 Task: Arrange a 60-minute meeting to discuss sustainability goals and initiatives.
Action: Mouse moved to (111, 115)
Screenshot: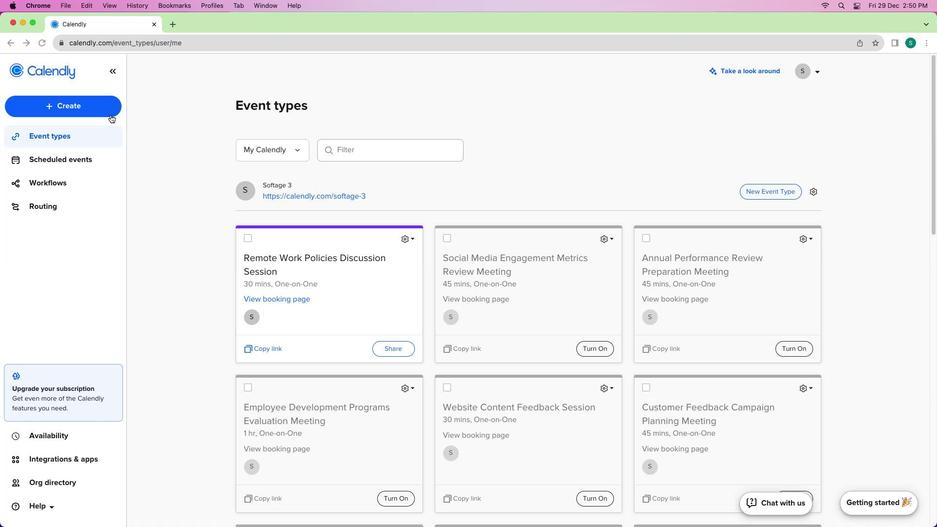 
Action: Mouse pressed left at (111, 115)
Screenshot: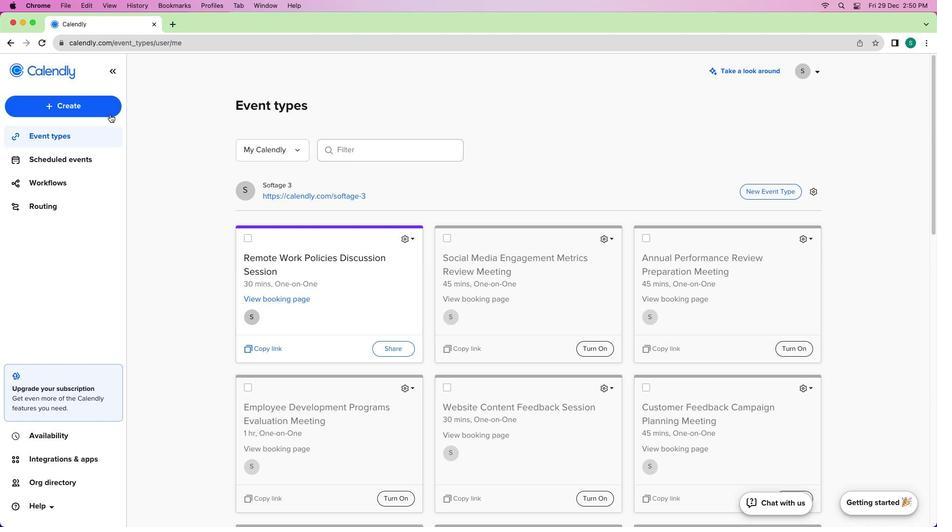 
Action: Mouse moved to (106, 112)
Screenshot: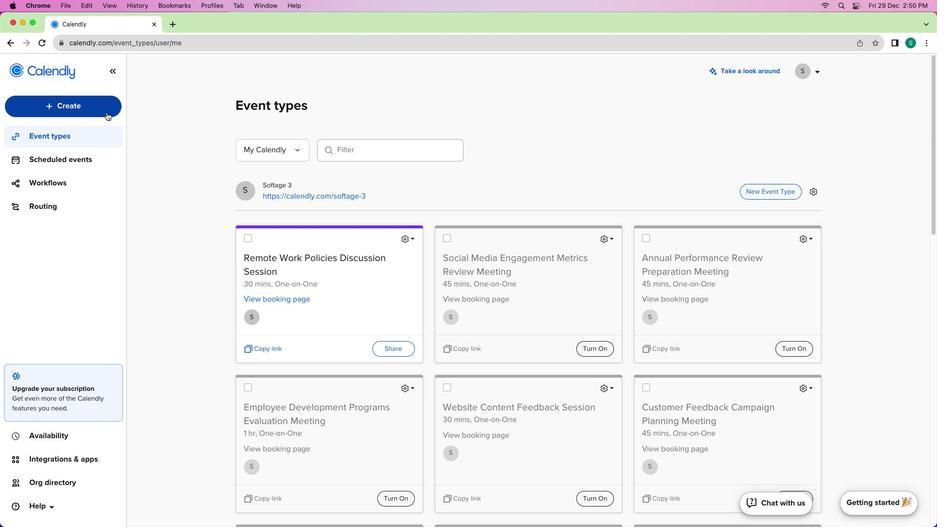 
Action: Mouse pressed left at (106, 112)
Screenshot: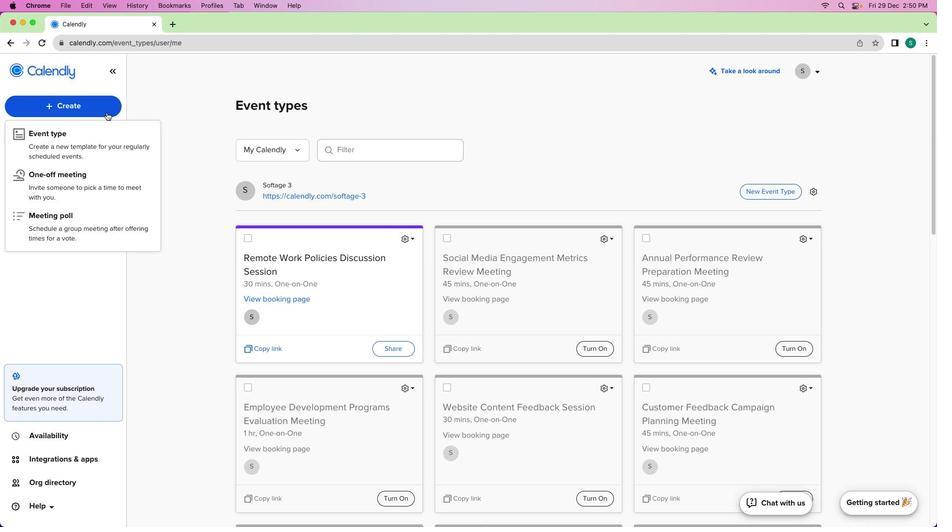 
Action: Mouse moved to (97, 140)
Screenshot: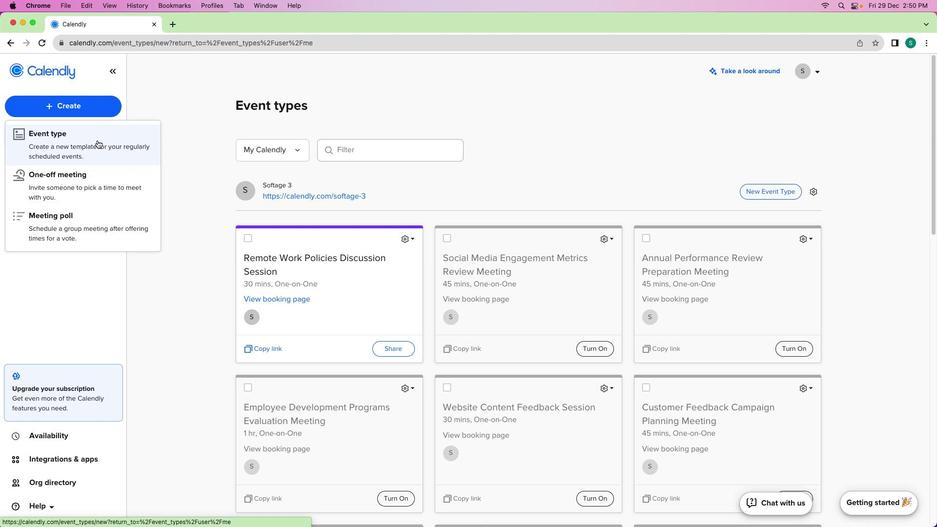 
Action: Mouse pressed left at (97, 140)
Screenshot: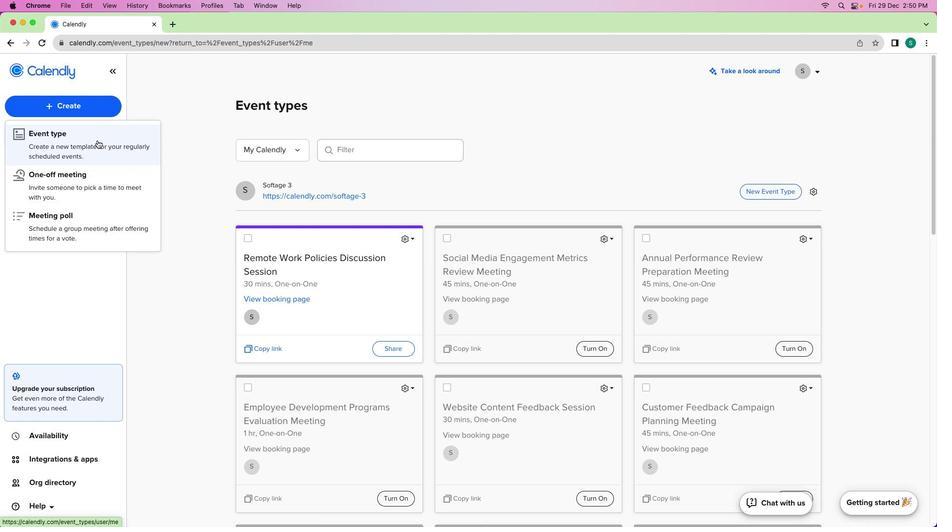 
Action: Mouse moved to (353, 196)
Screenshot: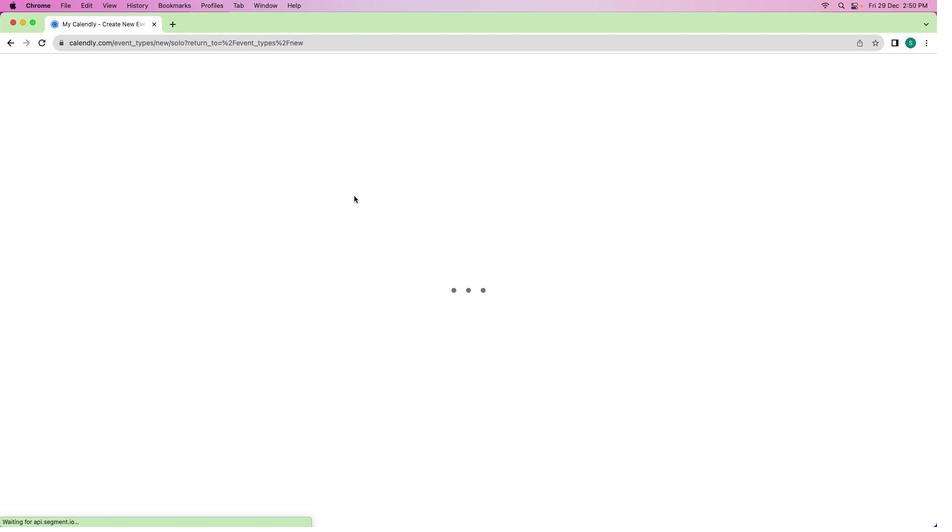 
Action: Mouse pressed left at (353, 196)
Screenshot: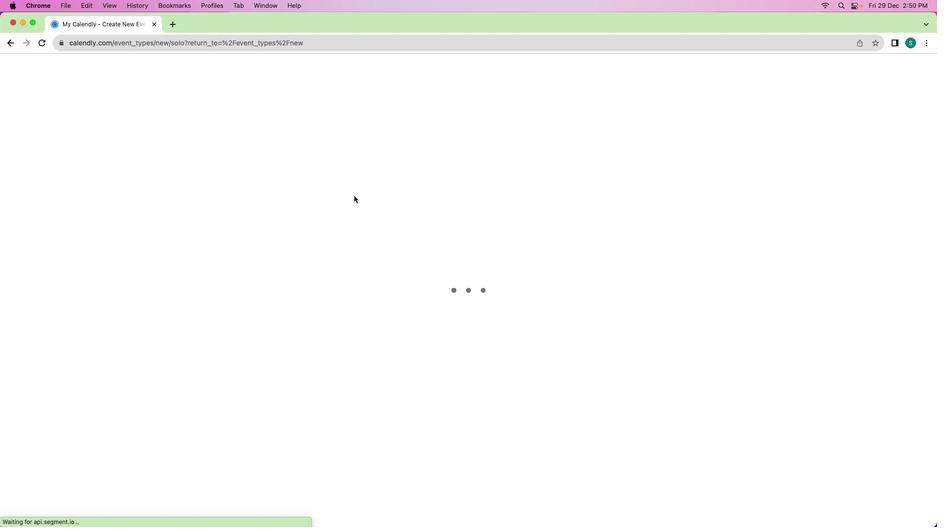 
Action: Mouse moved to (162, 155)
Screenshot: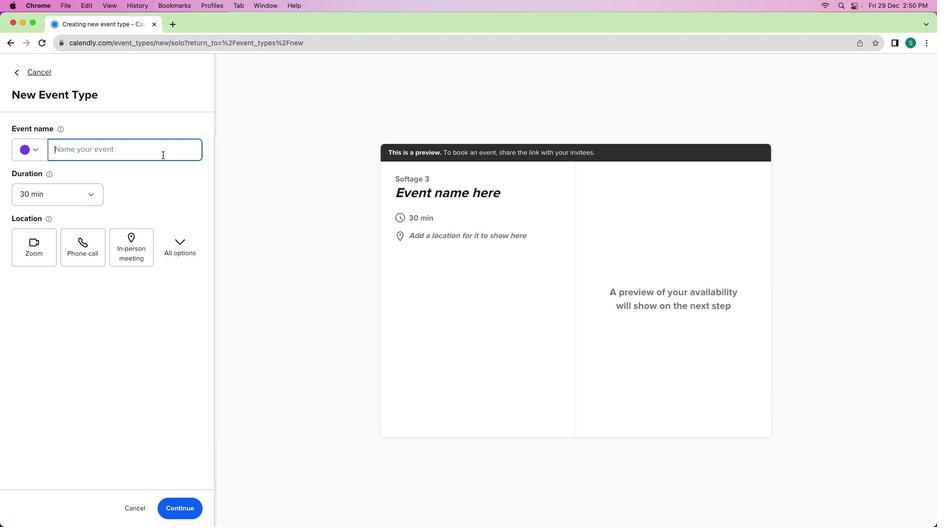 
Action: Mouse pressed left at (162, 155)
Screenshot: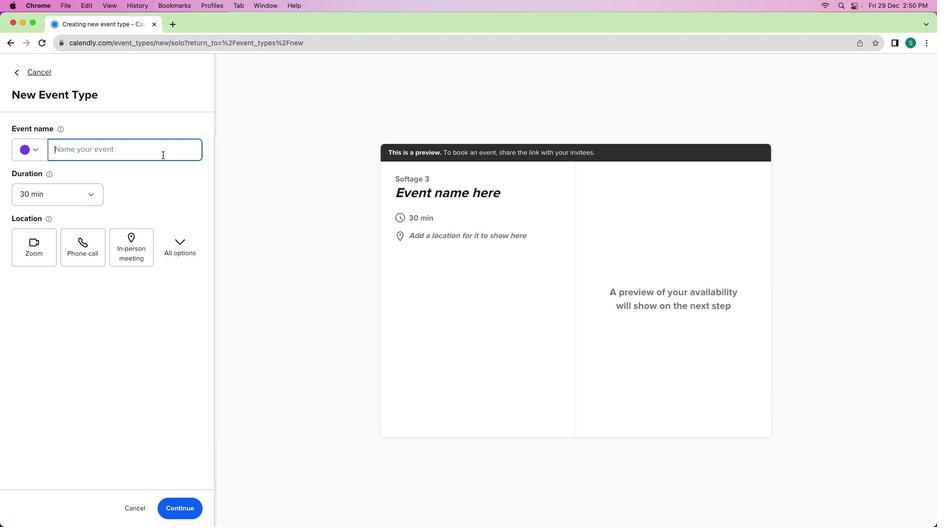 
Action: Key pressed Key.shift
Screenshot: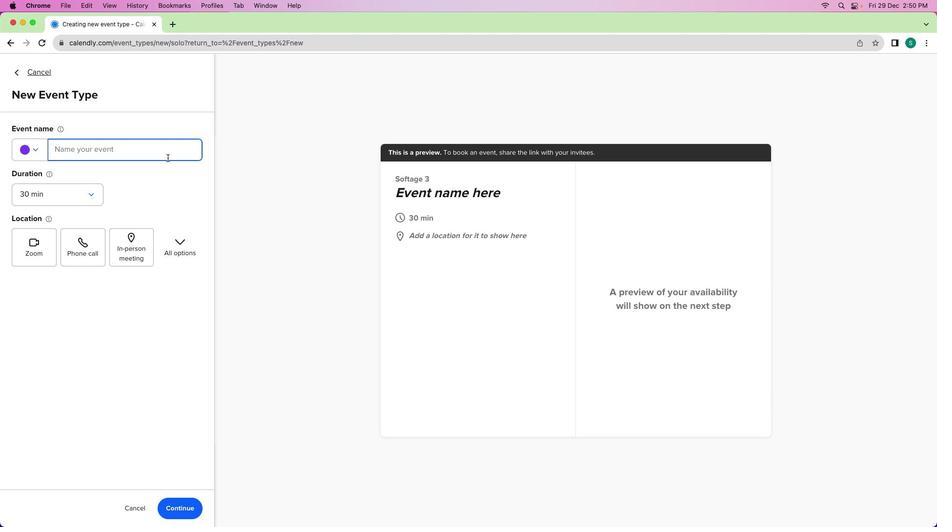 
Action: Mouse moved to (167, 158)
Screenshot: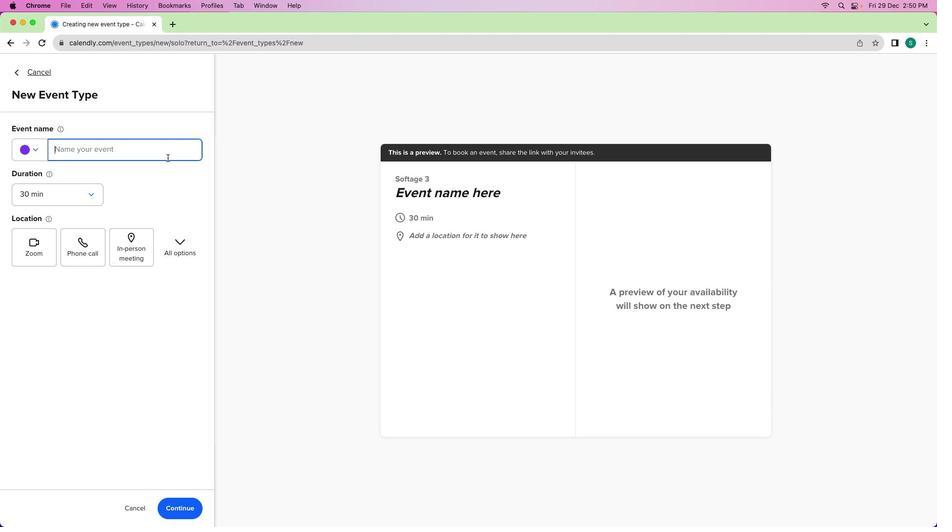 
Action: Key pressed 'S''u''s'
Screenshot: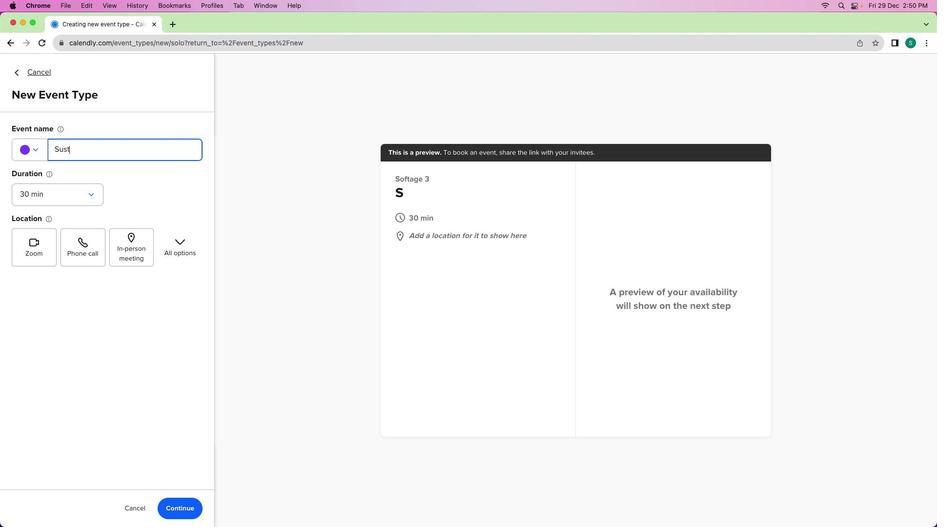 
Action: Mouse moved to (167, 158)
Screenshot: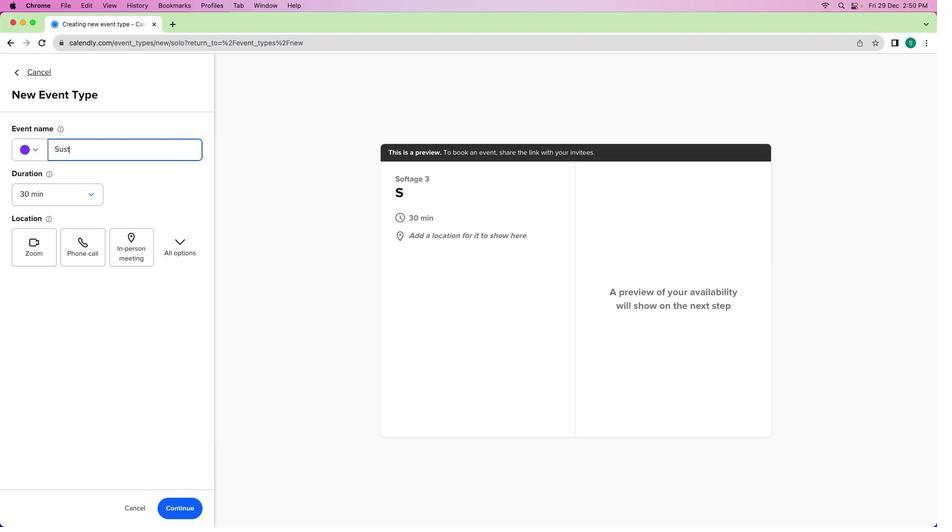 
Action: Key pressed 't''a''i''n''a''b''i''l''i''t''y'Key.spaceKey.shift'G''o''a''l''s'Key.space'a''n''d'Key.spaceKey.shift'I''n''i''t''i''a''t''i''v''e''s'Key.spaceKey.shift'D''u'Key.backspace'i''s''c''u''s''s''i''o''n'
Screenshot: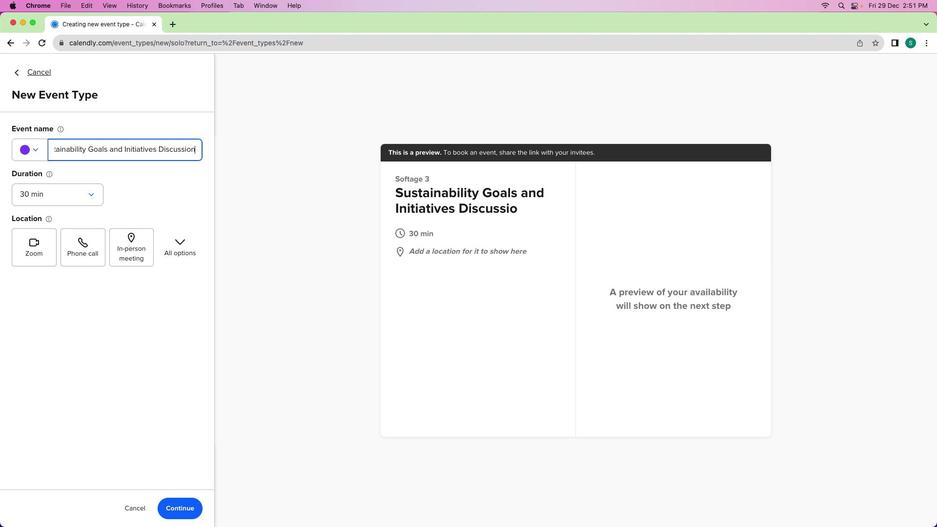 
Action: Mouse moved to (91, 191)
Screenshot: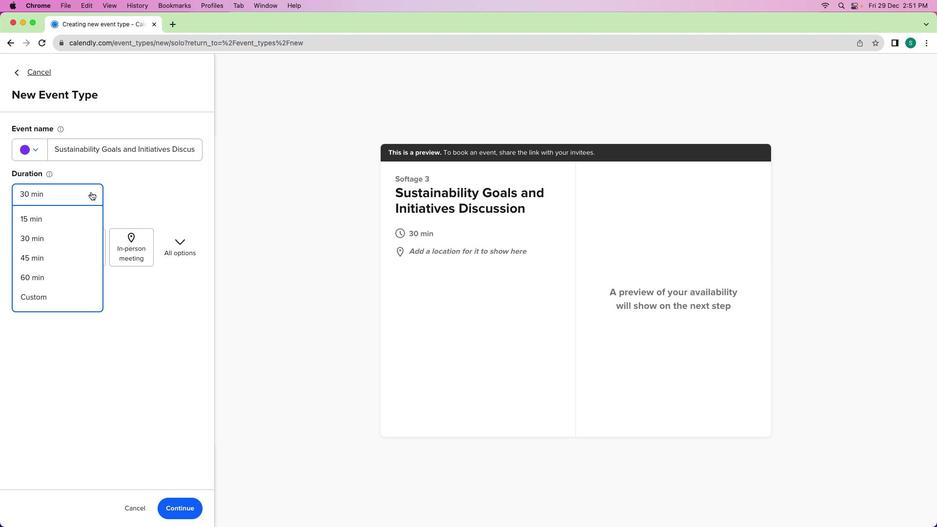
Action: Mouse pressed left at (91, 191)
Screenshot: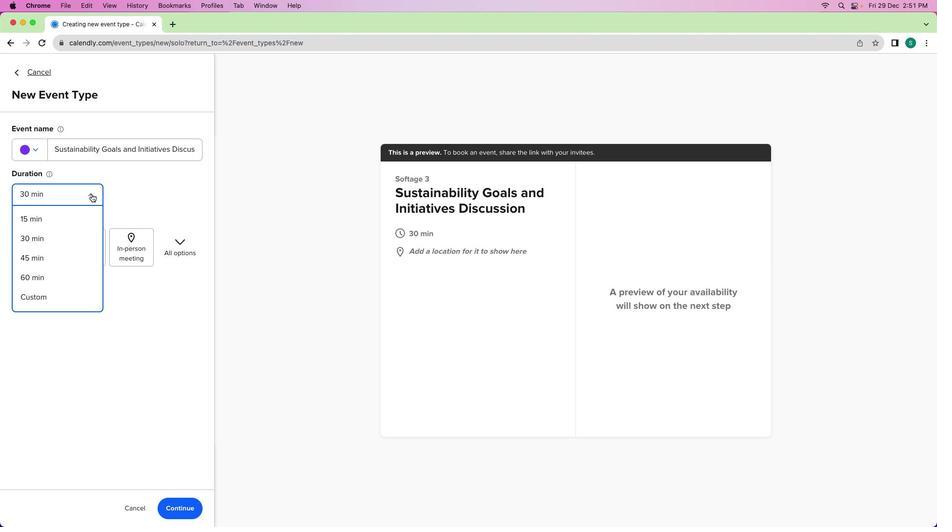 
Action: Mouse moved to (62, 275)
Screenshot: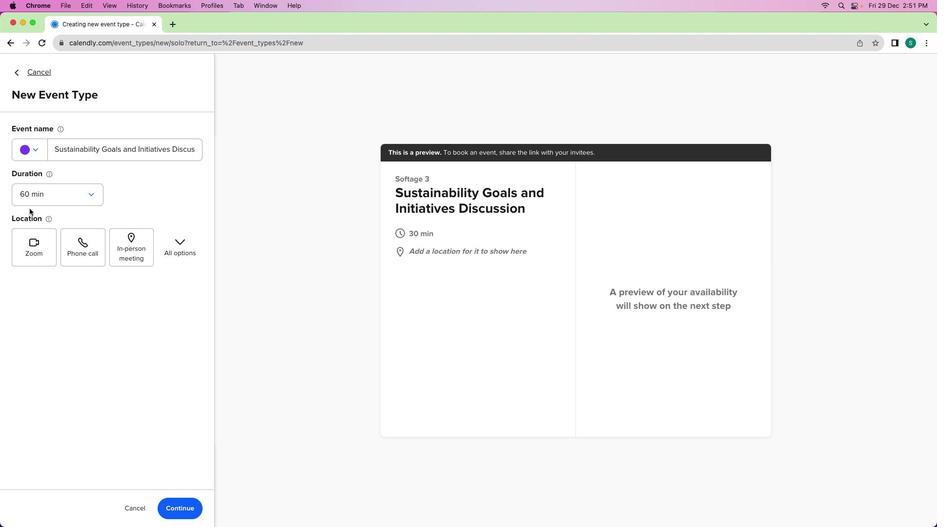 
Action: Mouse pressed left at (62, 275)
Screenshot: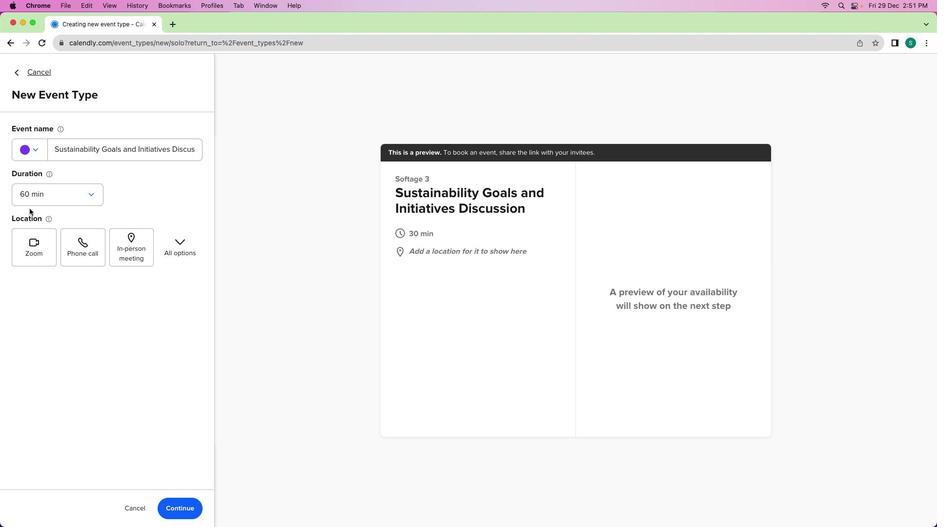
Action: Mouse moved to (41, 154)
Screenshot: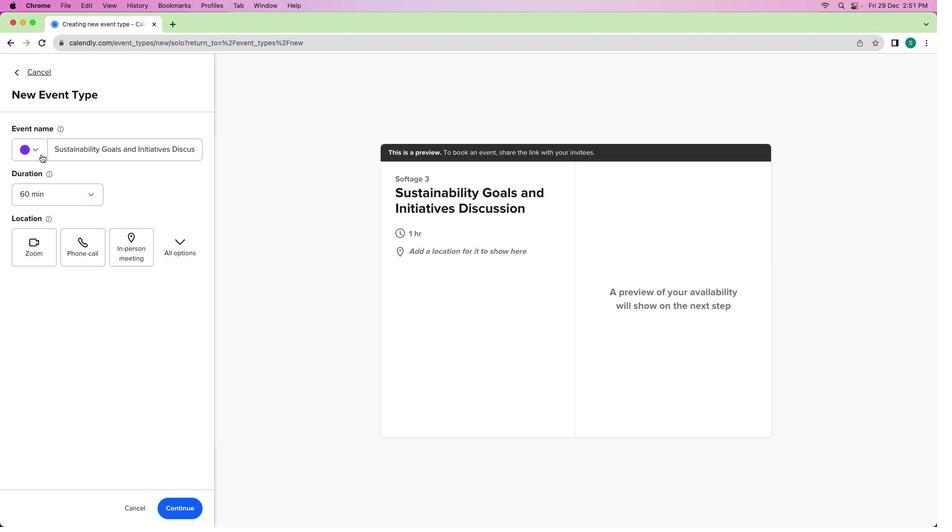 
Action: Mouse pressed left at (41, 154)
Screenshot: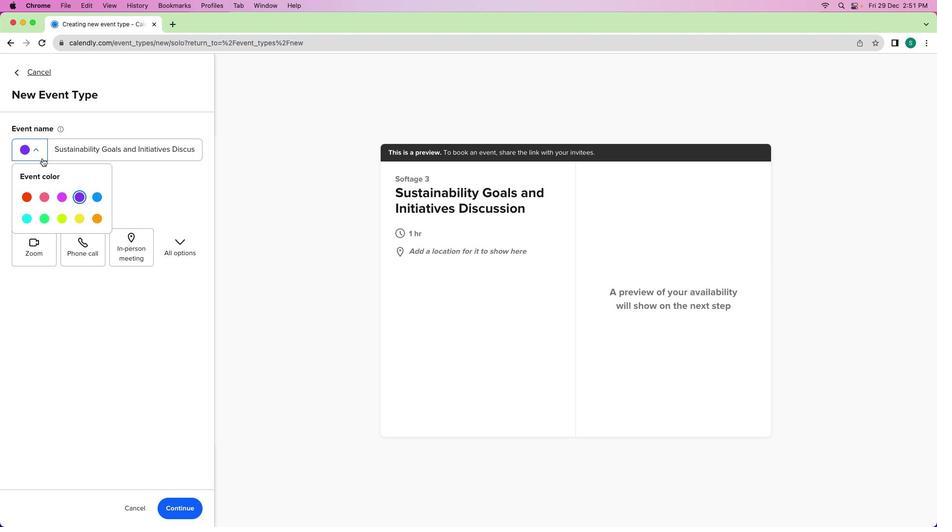 
Action: Mouse moved to (47, 218)
Screenshot: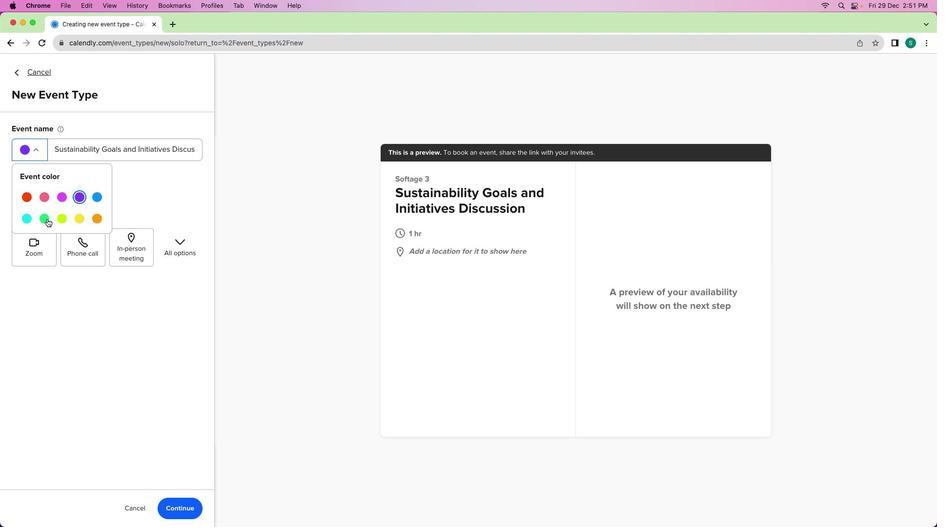 
Action: Mouse pressed left at (47, 218)
Screenshot: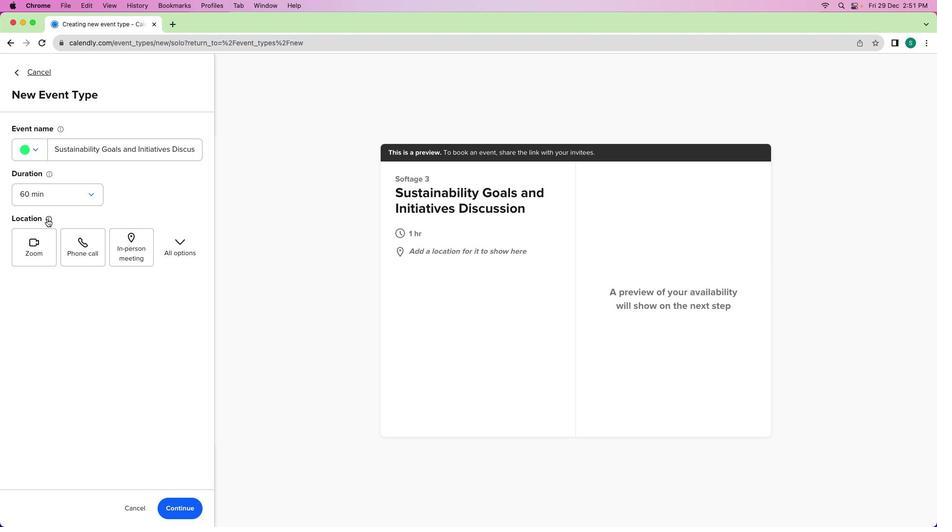 
Action: Mouse moved to (47, 245)
Screenshot: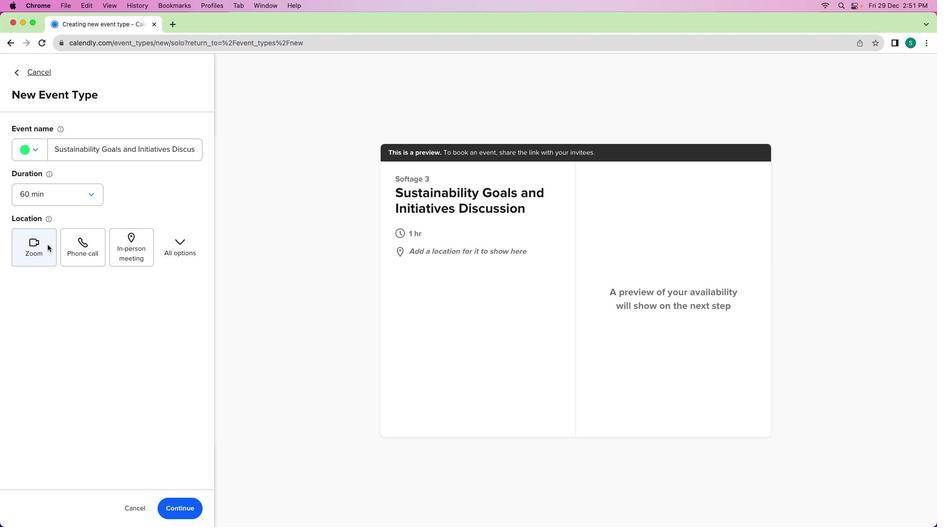 
Action: Mouse pressed left at (47, 245)
Screenshot: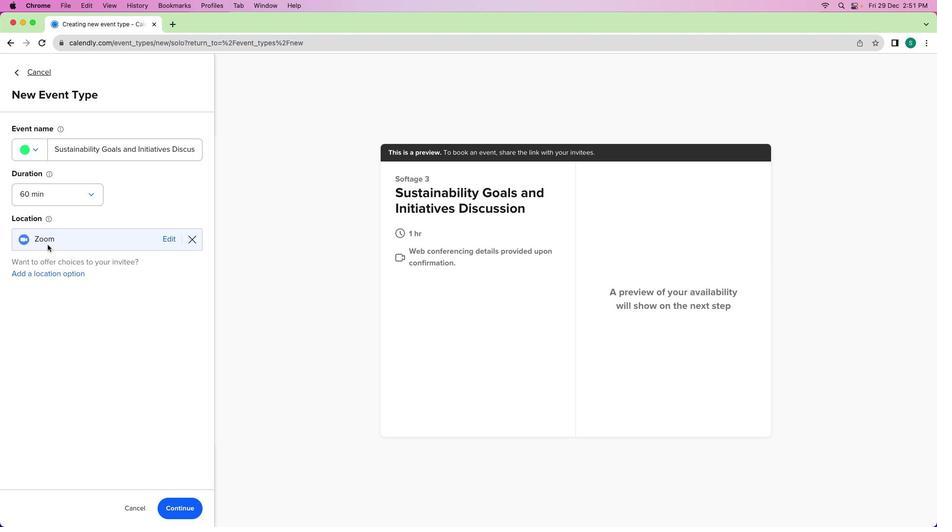 
Action: Mouse moved to (182, 512)
Screenshot: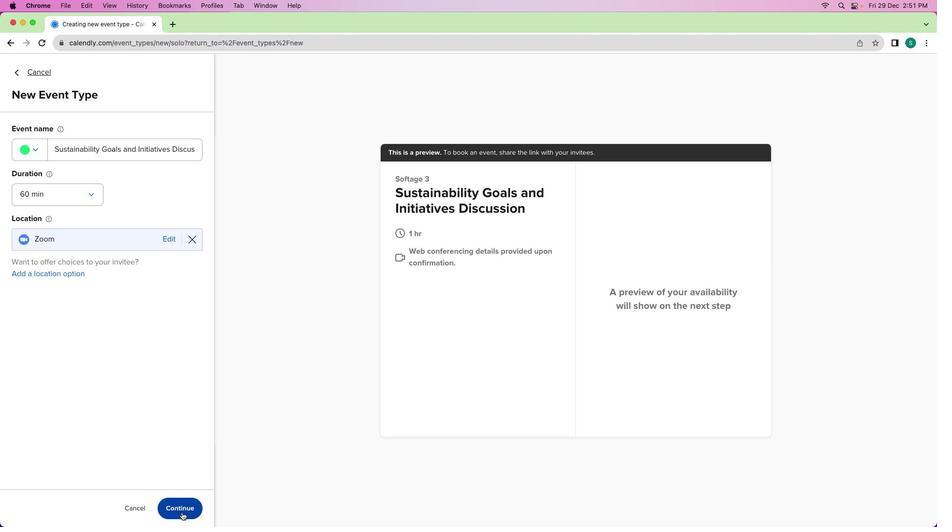 
Action: Mouse pressed left at (182, 512)
Screenshot: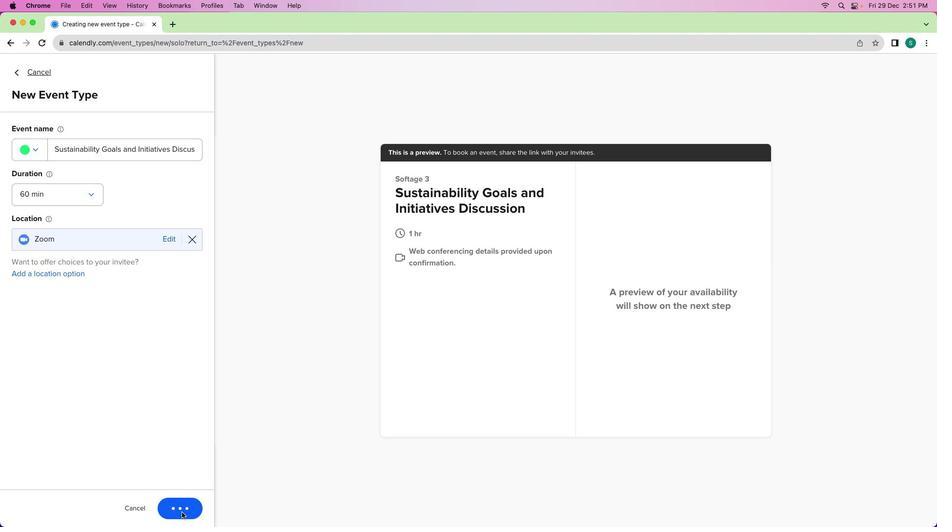 
Action: Mouse moved to (122, 174)
Screenshot: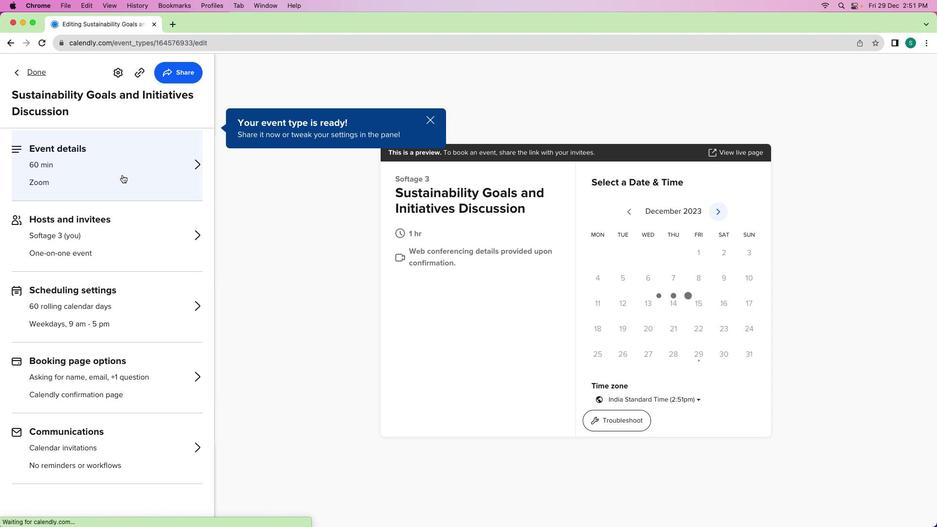 
Action: Mouse pressed left at (122, 174)
Screenshot: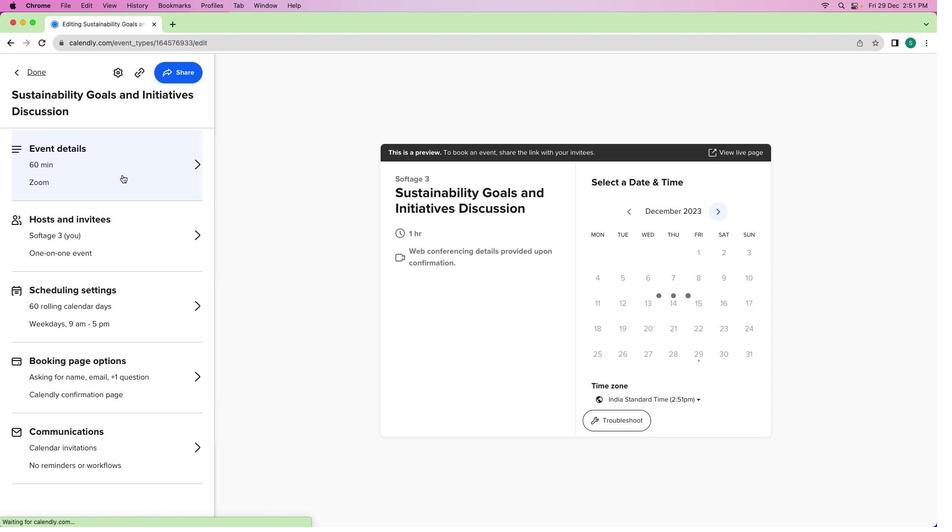 
Action: Mouse moved to (116, 343)
Screenshot: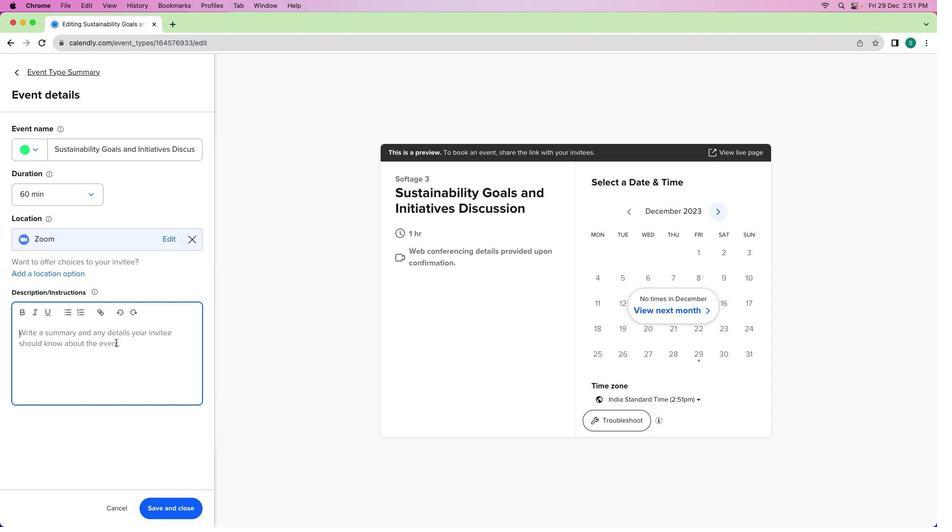 
Action: Mouse pressed left at (116, 343)
Screenshot: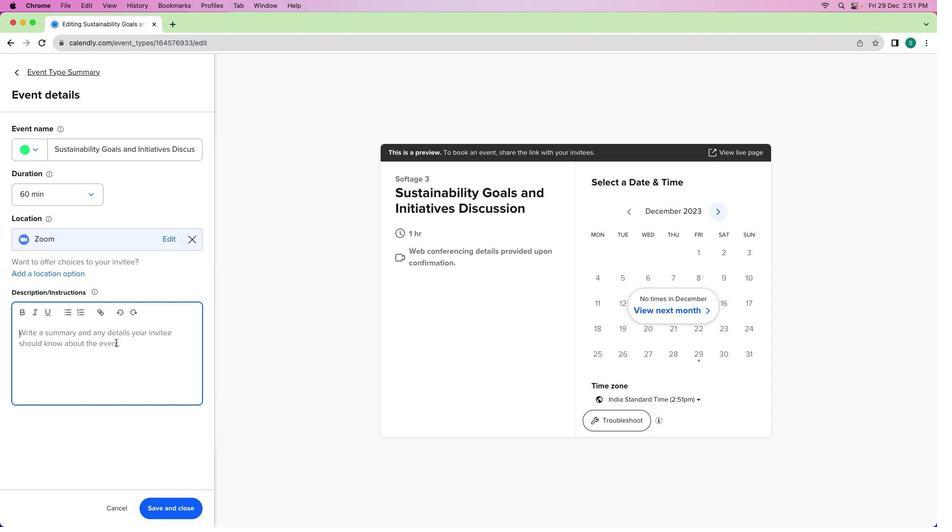 
Action: Mouse moved to (116, 342)
Screenshot: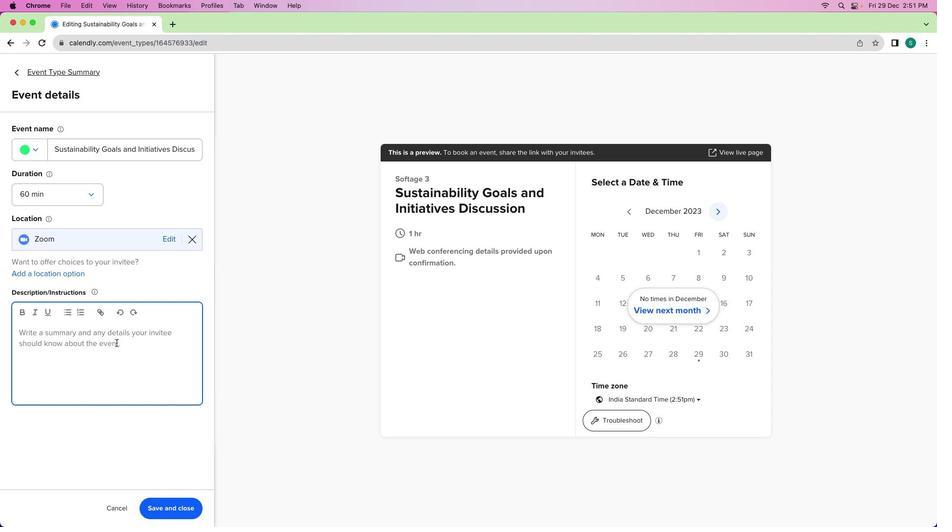 
Action: Key pressed Key.shift'I'Key.space'i''n''v''i''t''e'Key.space'u''y''o'Key.backspaceKey.backspaceKey.backspace'y''o''u'Key.space't''o'Key.space'a'Key.space'c''o''m''p''r''e''h''e''n''s''i''v''e'Key.space'm''e''e''t''i''n''g'Key.space'o''n'Key.space'd''i''s''c''u''s''s''i''n''g'Key.space'o''u''r'Key.space's''u''s''t''a''i''n''a''b''i''l''i''t''y'Key.space'g''o''a''l''s'Key.space'a''n''d'Key.space'i''n''i''t''i''a''t''i''v''e''s''.'
Screenshot: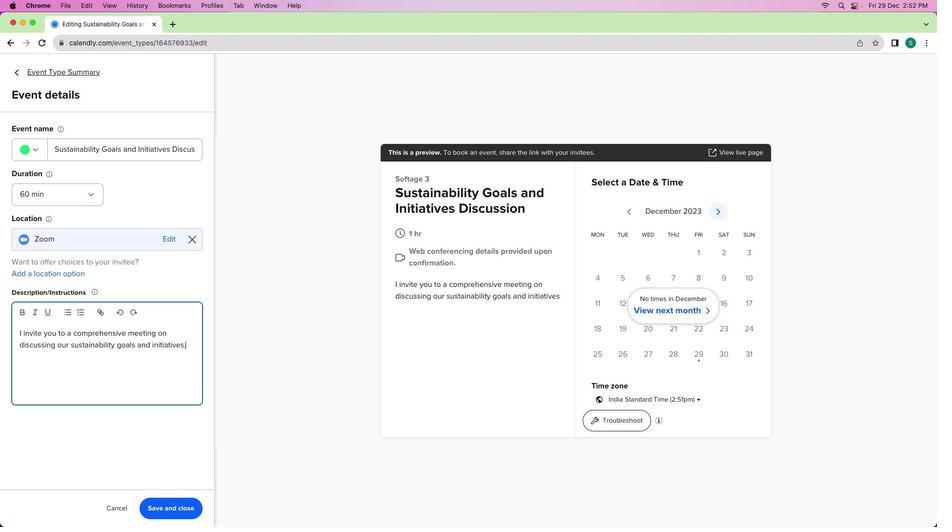 
Action: Mouse moved to (197, 507)
Screenshot: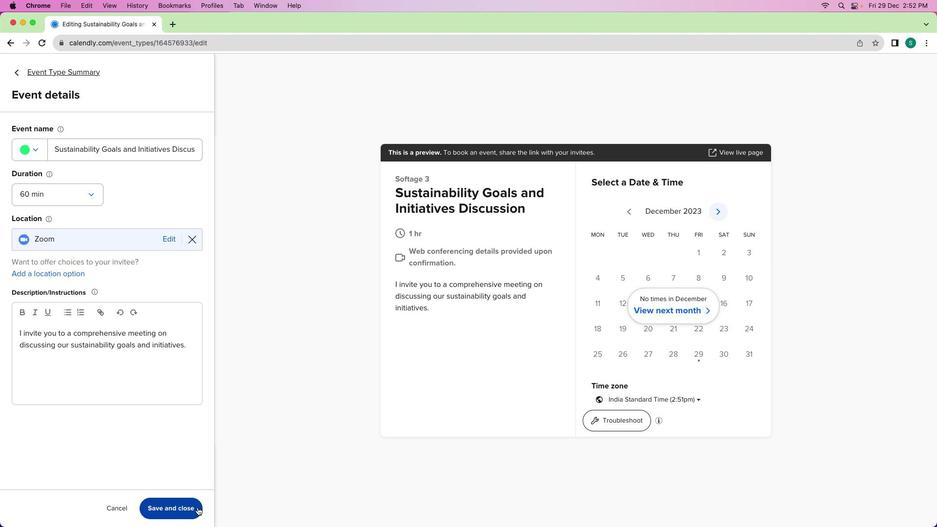 
Action: Mouse pressed left at (197, 507)
Screenshot: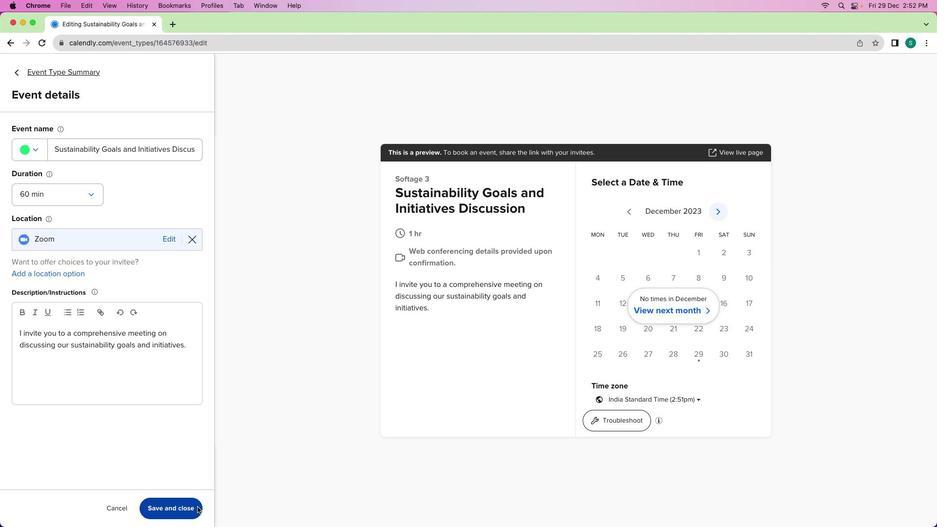 
Action: Mouse moved to (36, 74)
Screenshot: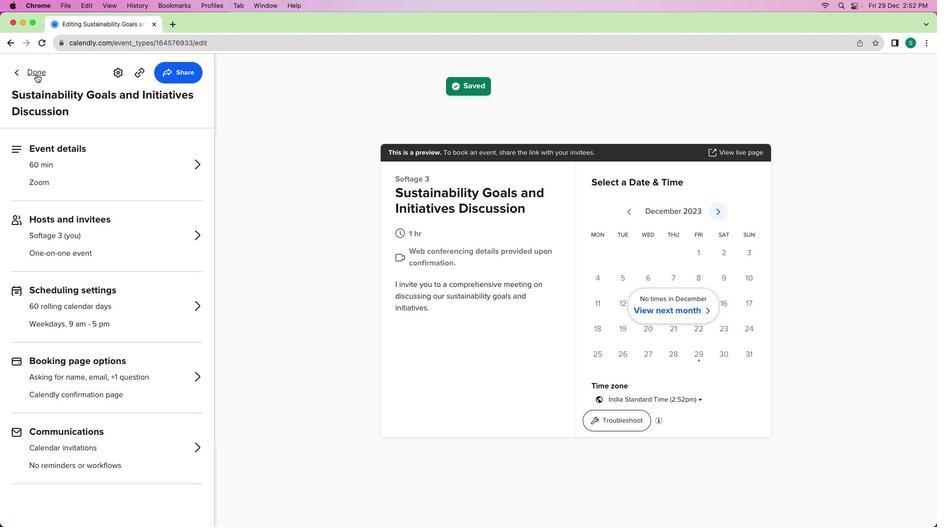 
Action: Mouse pressed left at (36, 74)
Screenshot: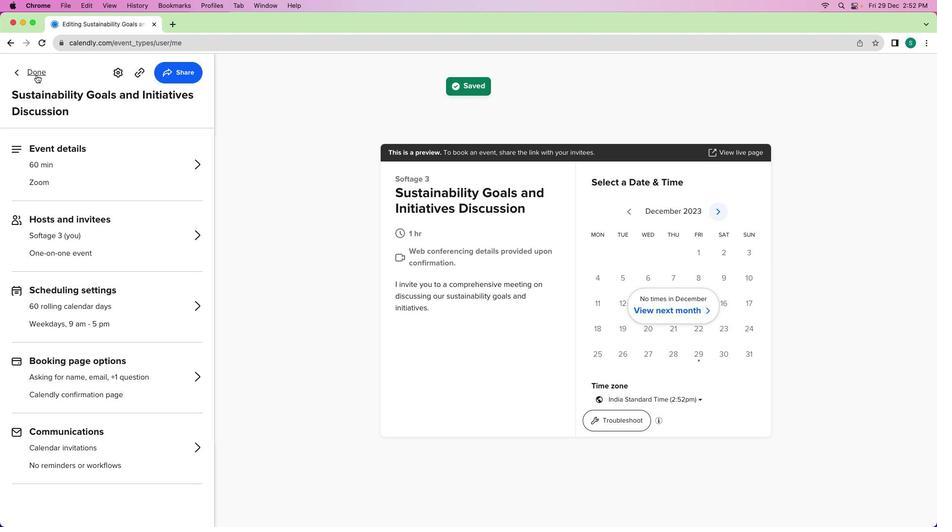 
Action: Mouse moved to (340, 305)
Screenshot: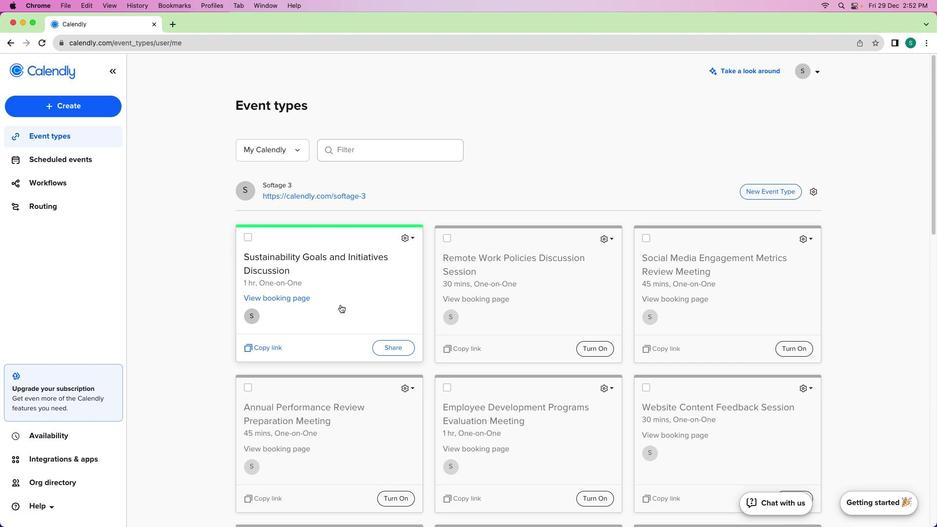 
